 Task: Mention Aakash in the comment.
Action: Mouse pressed left at (439, 300)
Screenshot: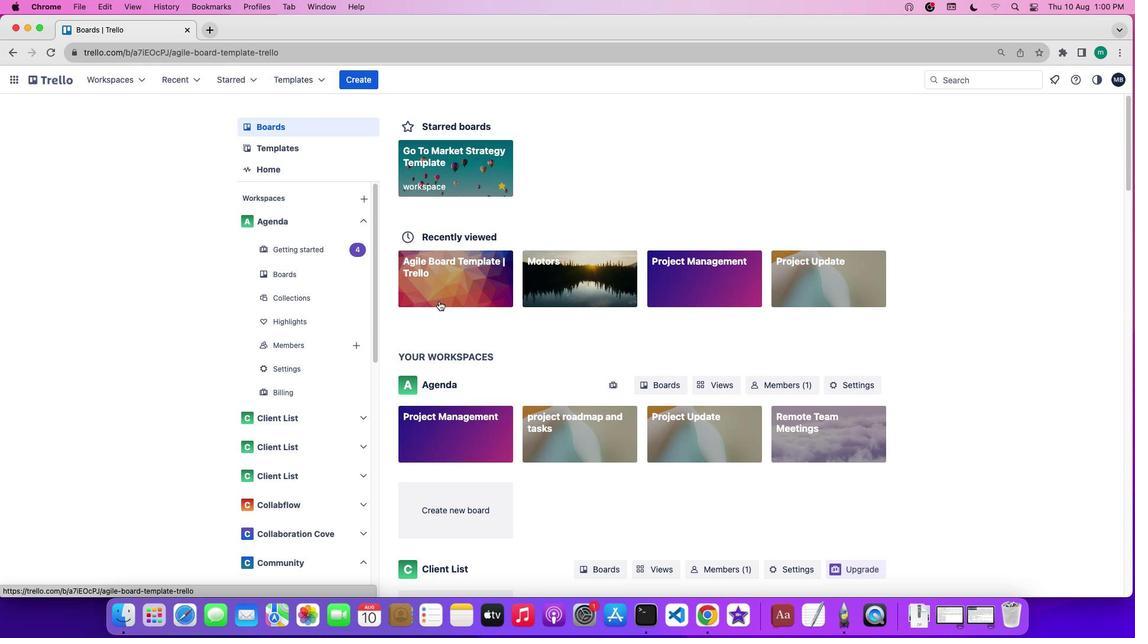 
Action: Mouse moved to (143, 400)
Screenshot: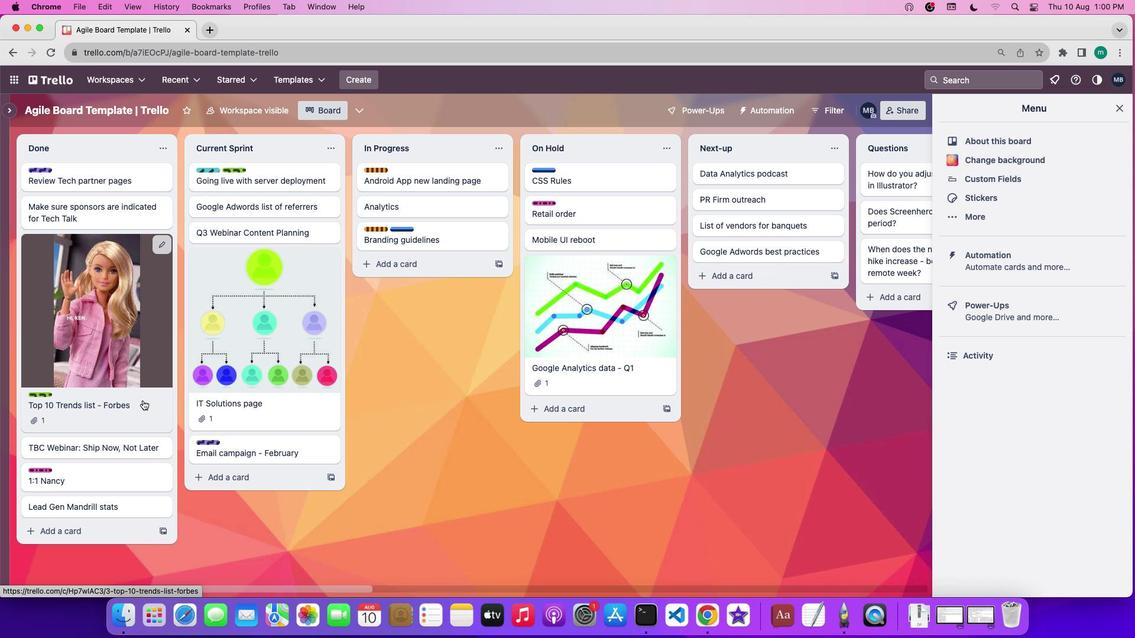 
Action: Mouse pressed left at (143, 400)
Screenshot: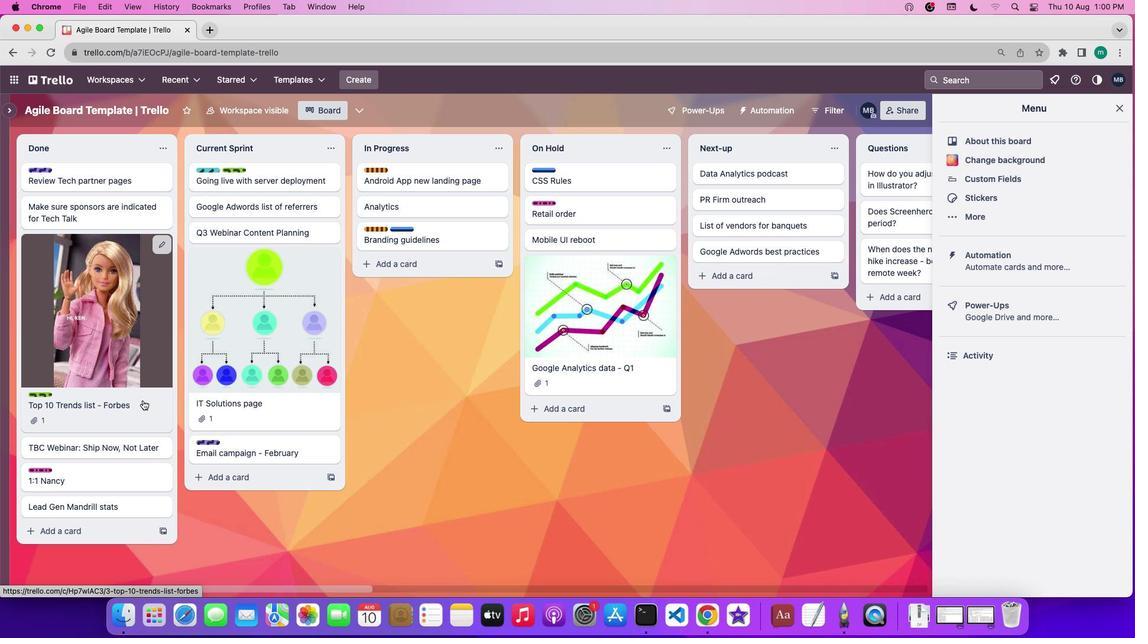 
Action: Mouse moved to (538, 417)
Screenshot: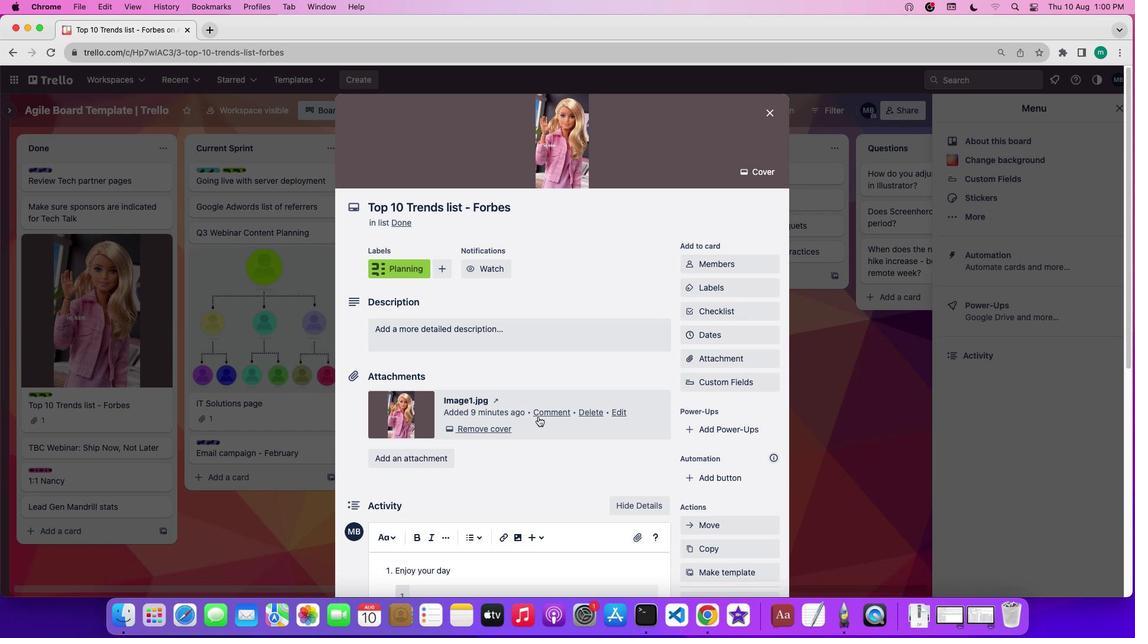 
Action: Mouse scrolled (538, 417) with delta (0, 0)
Screenshot: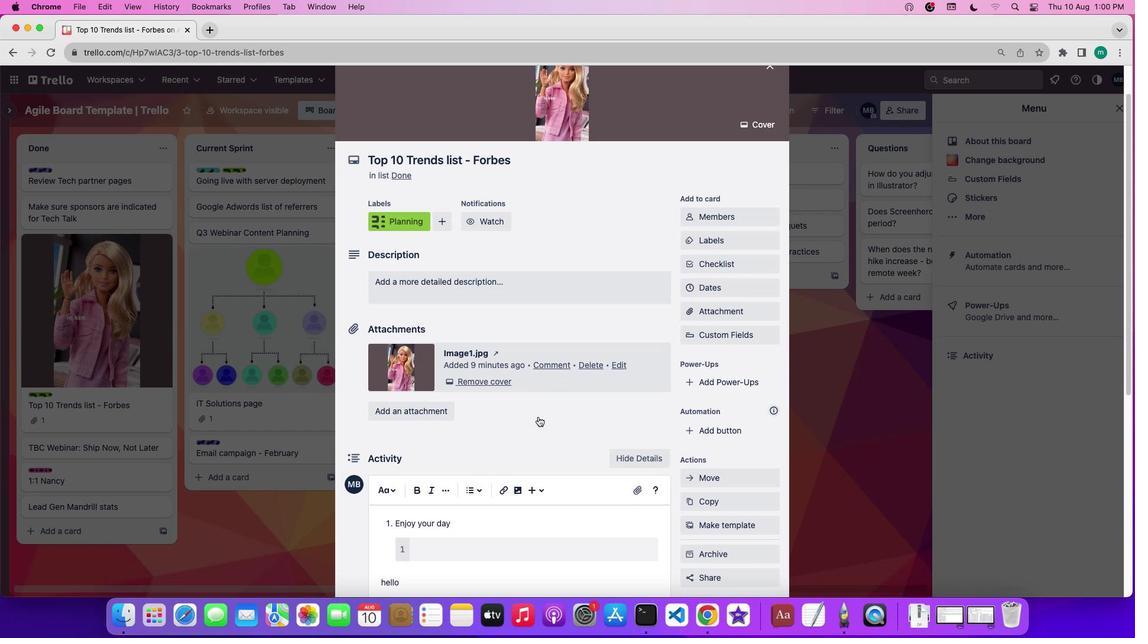
Action: Mouse scrolled (538, 417) with delta (0, 0)
Screenshot: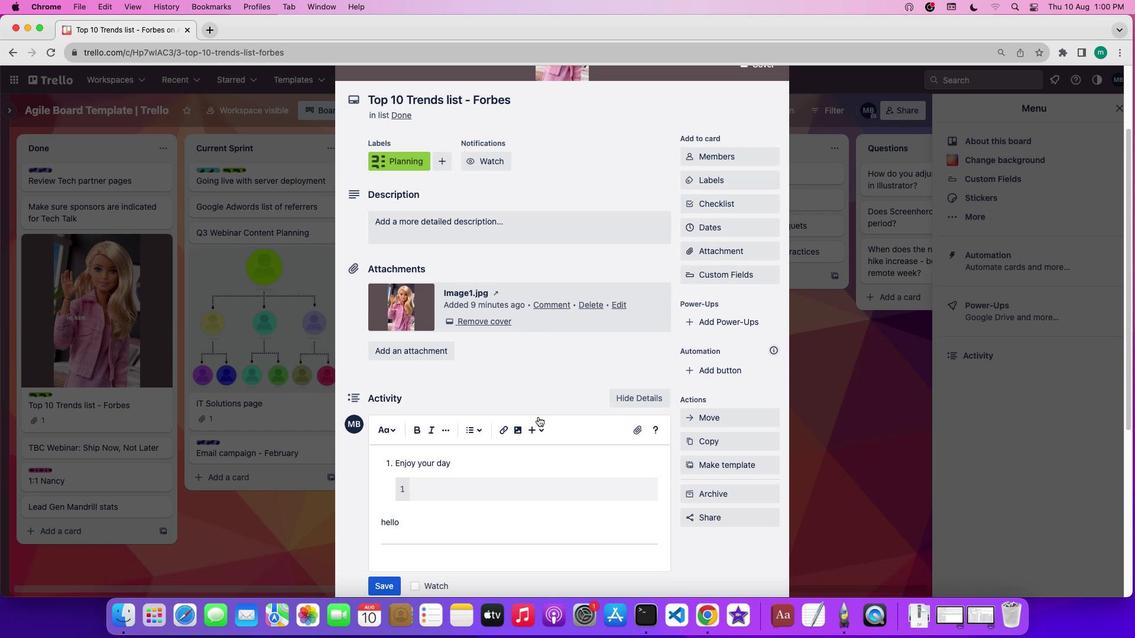 
Action: Mouse scrolled (538, 417) with delta (0, -1)
Screenshot: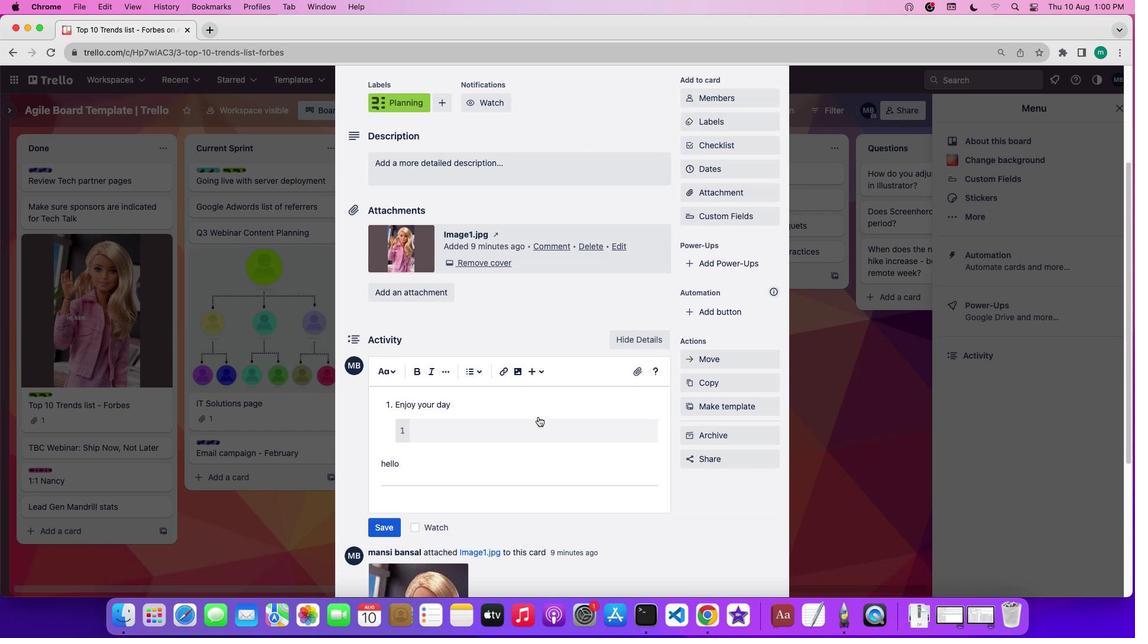 
Action: Mouse scrolled (538, 417) with delta (0, -2)
Screenshot: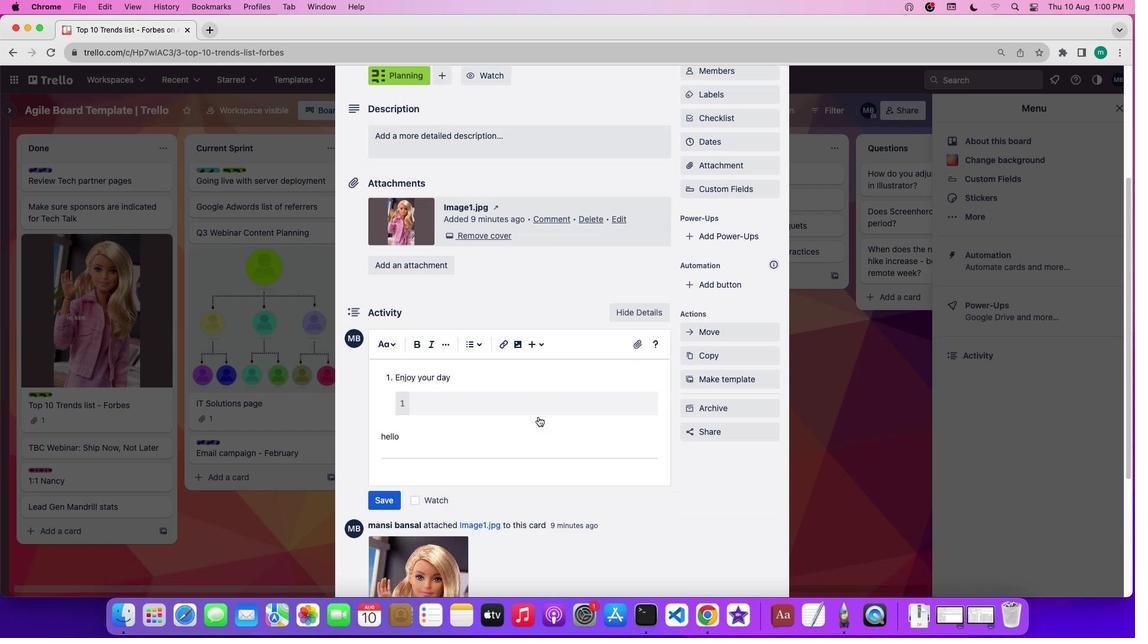 
Action: Mouse moved to (534, 339)
Screenshot: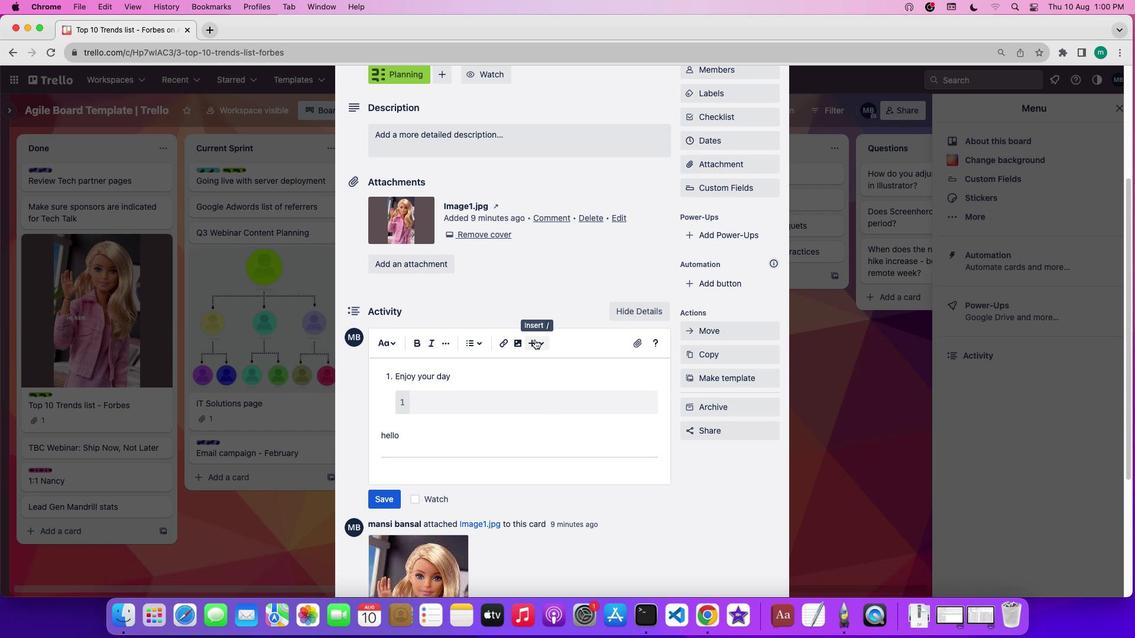
Action: Mouse pressed left at (534, 339)
Screenshot: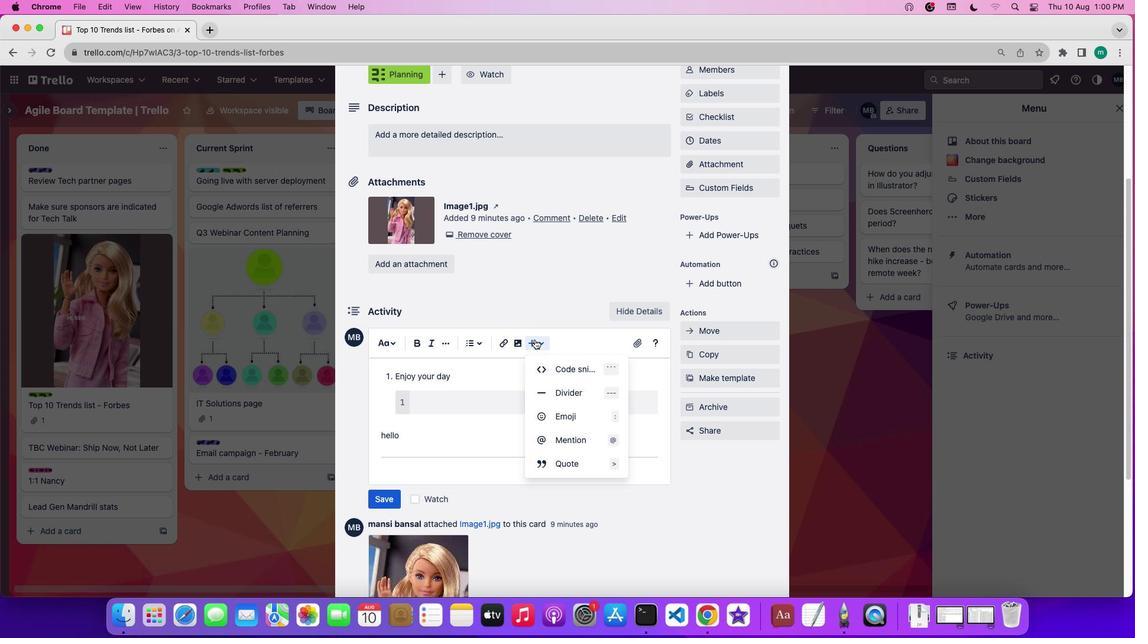 
Action: Mouse moved to (568, 436)
Screenshot: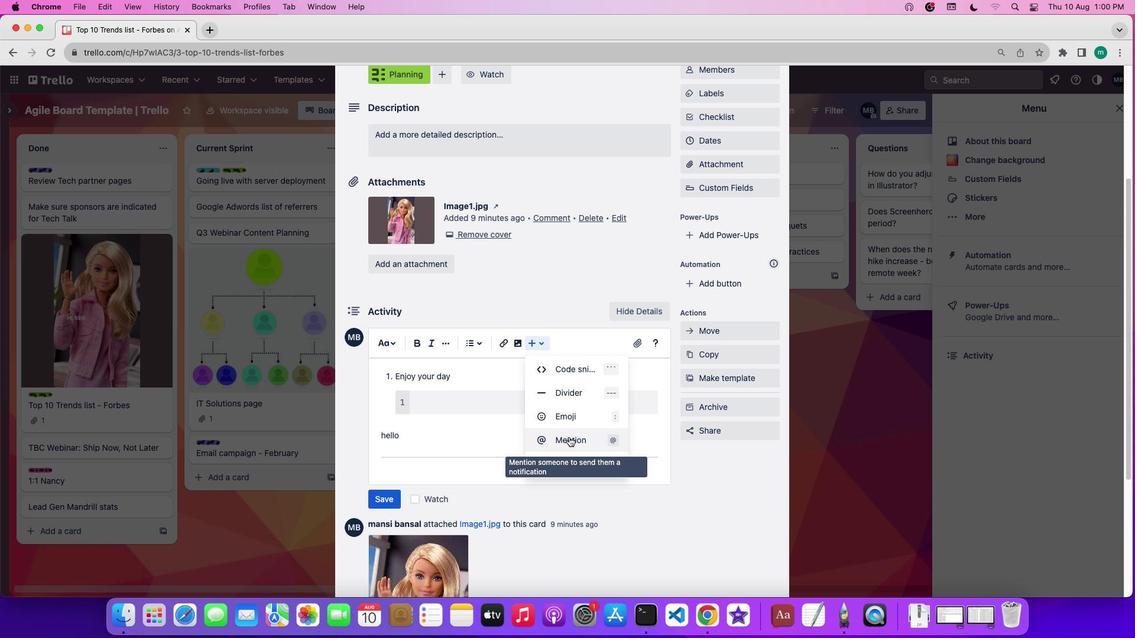 
Action: Mouse pressed left at (568, 436)
Screenshot: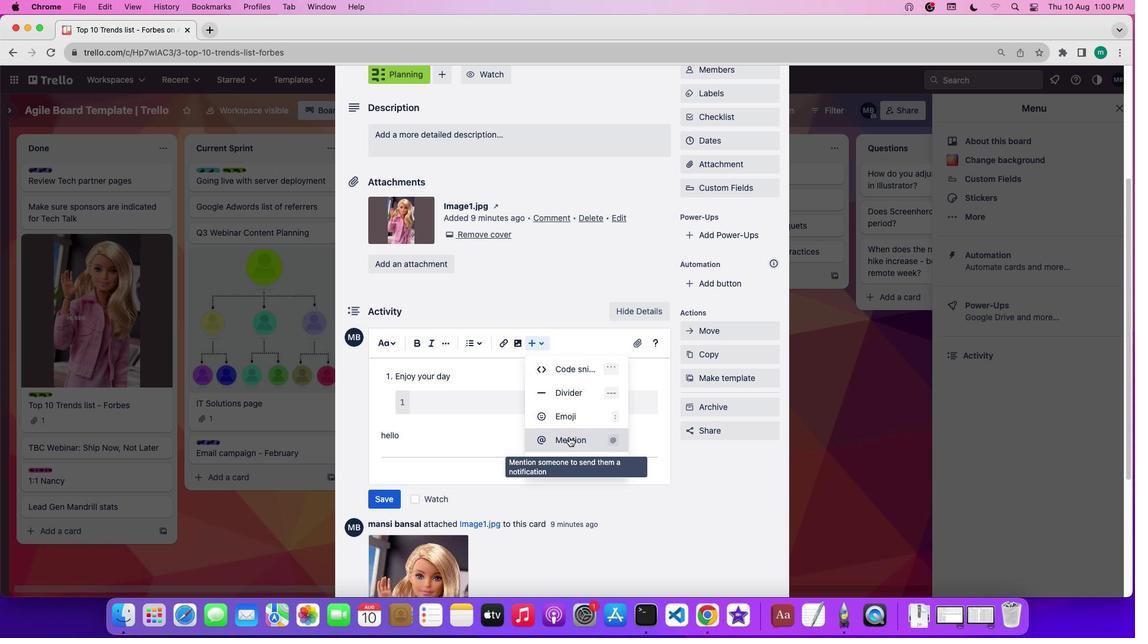 
Action: Mouse moved to (503, 444)
Screenshot: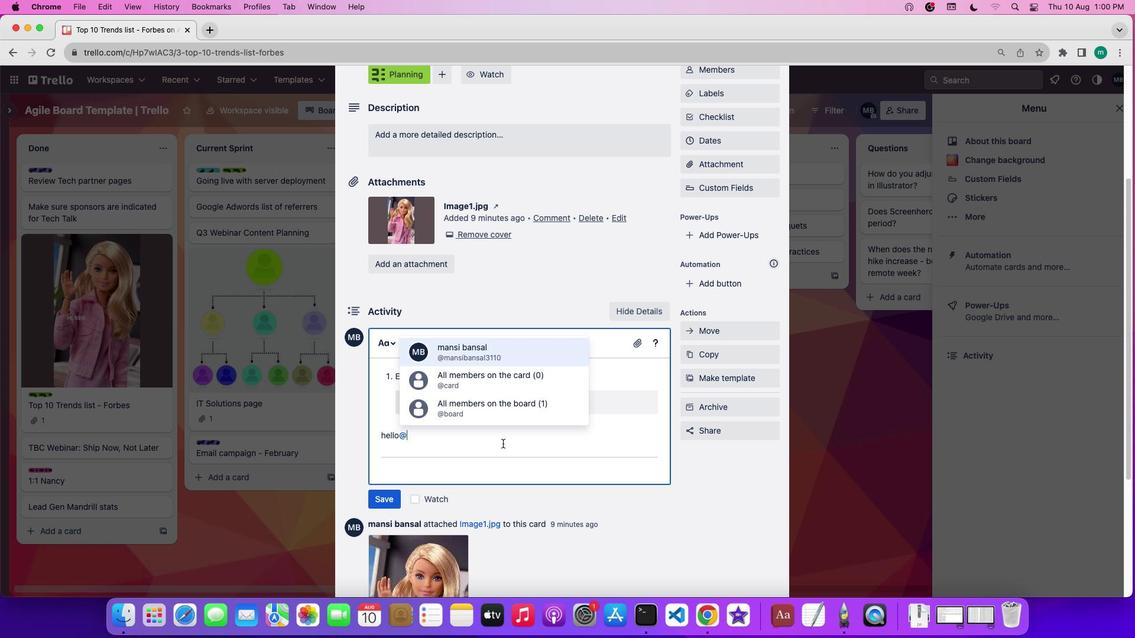 
Action: Key pressed 'a''k''a''s''h'
Screenshot: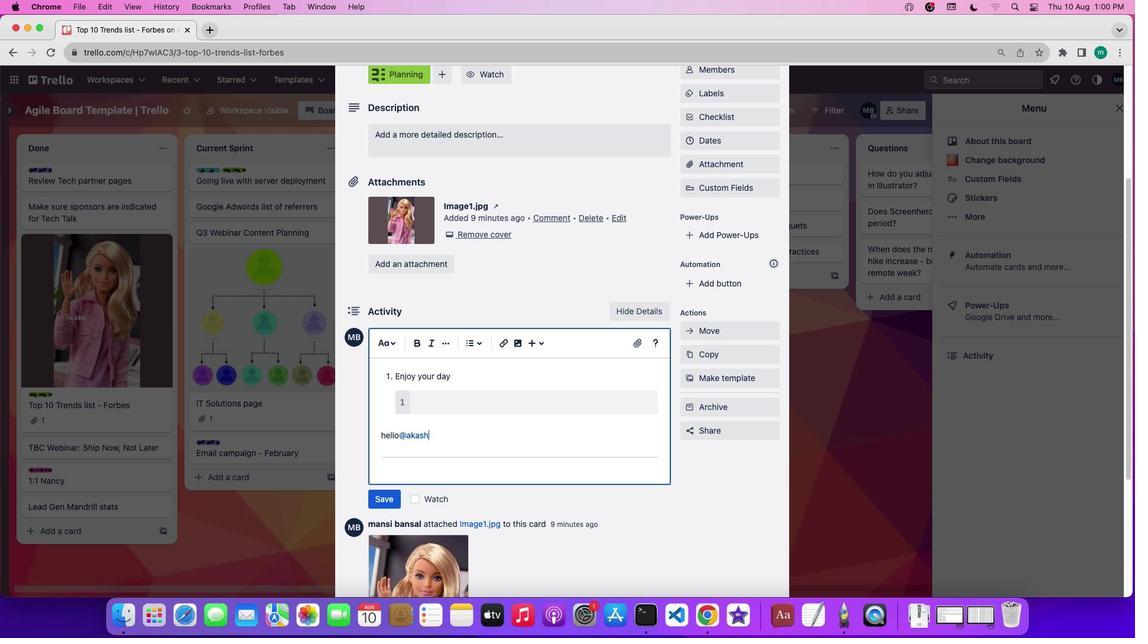 
Action: Mouse moved to (421, 481)
Screenshot: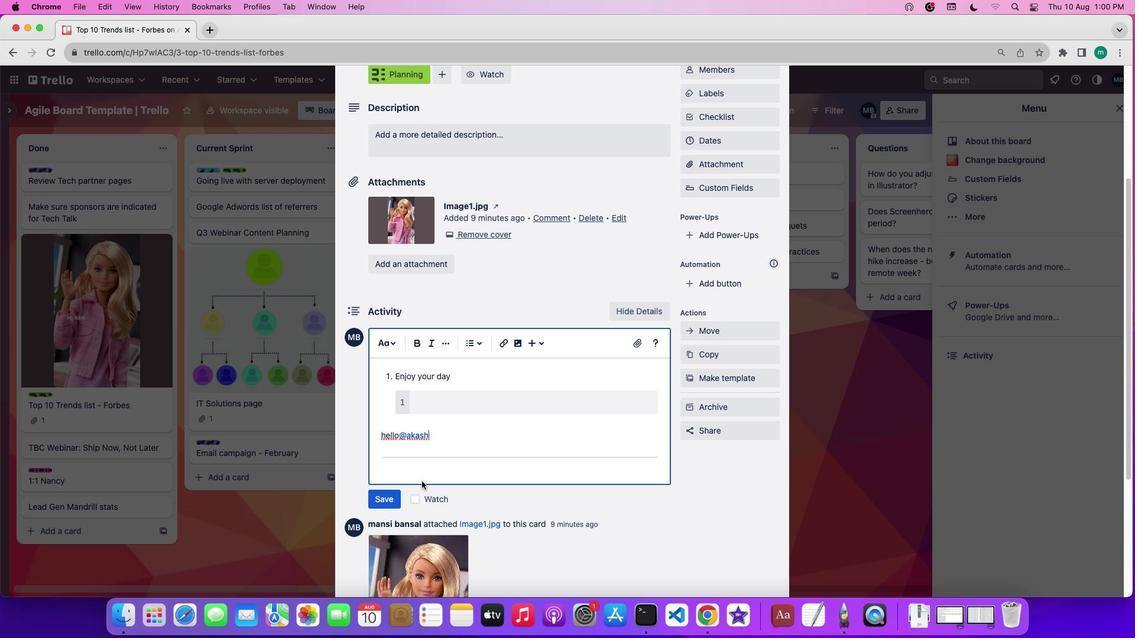 
